 Task: Add Sprouts Astragalus to the cart.
Action: Mouse pressed left at (20, 80)
Screenshot: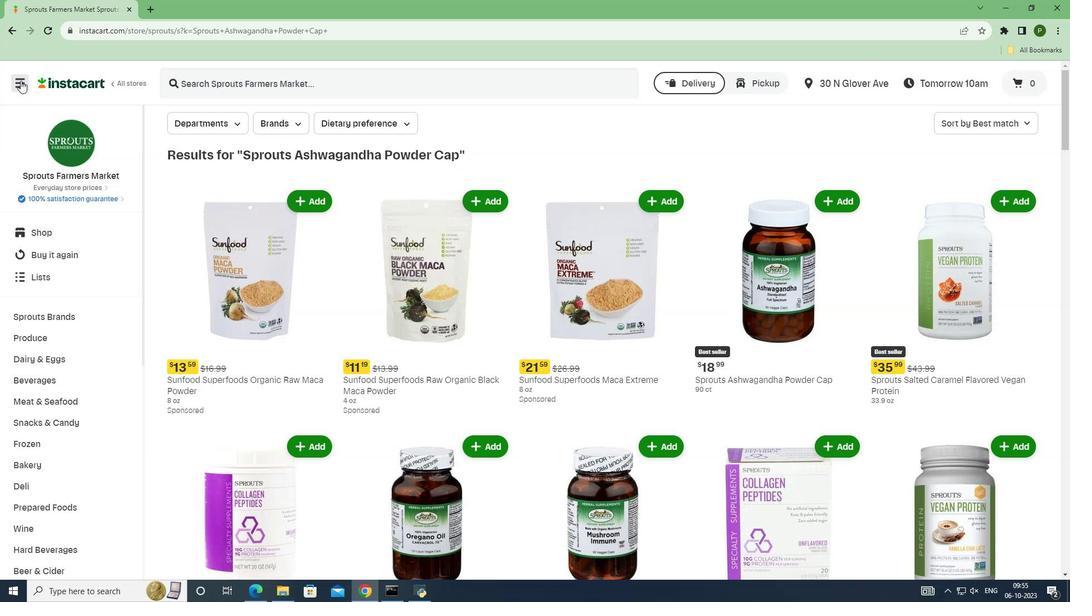 
Action: Mouse moved to (58, 301)
Screenshot: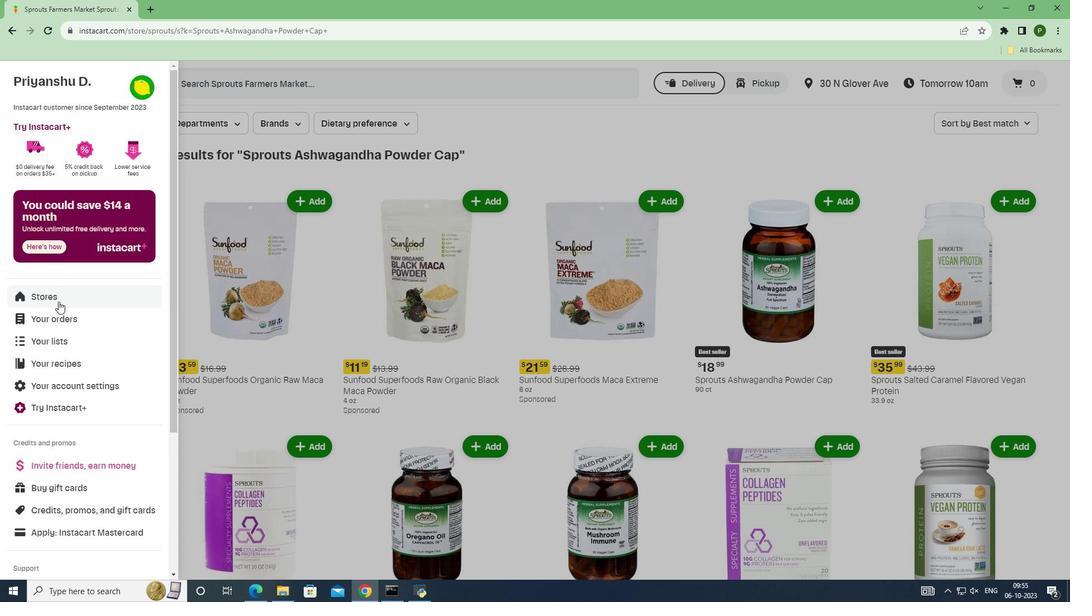 
Action: Mouse pressed left at (58, 301)
Screenshot: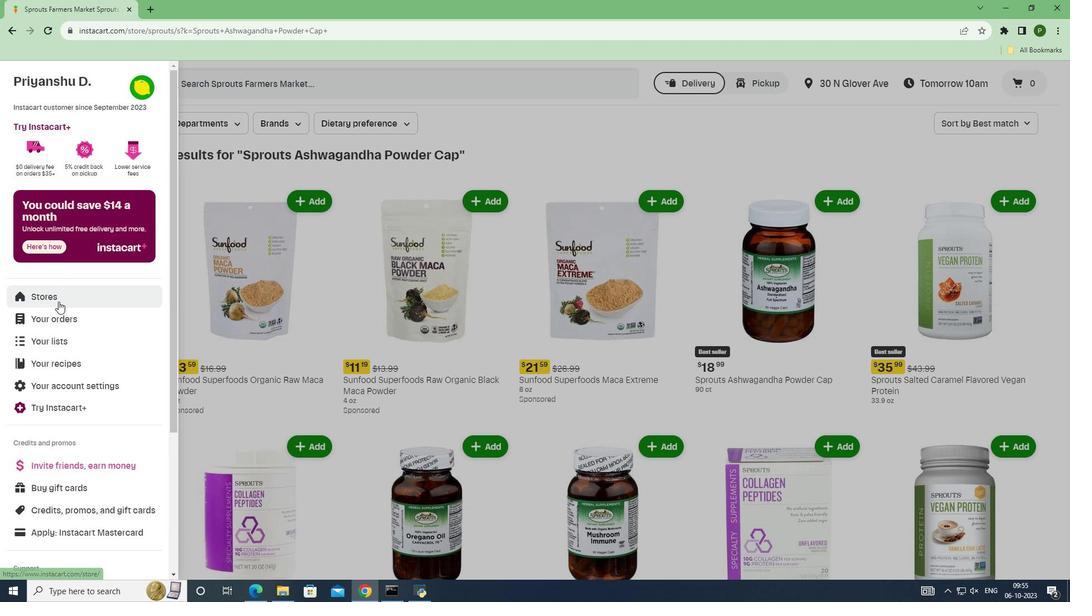 
Action: Mouse moved to (244, 118)
Screenshot: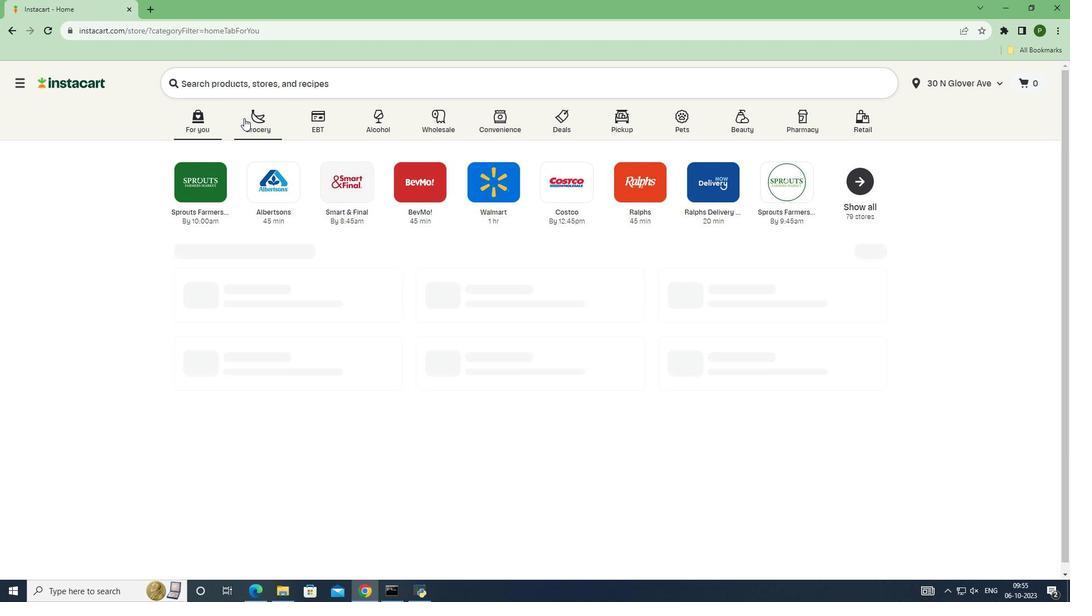 
Action: Mouse pressed left at (244, 118)
Screenshot: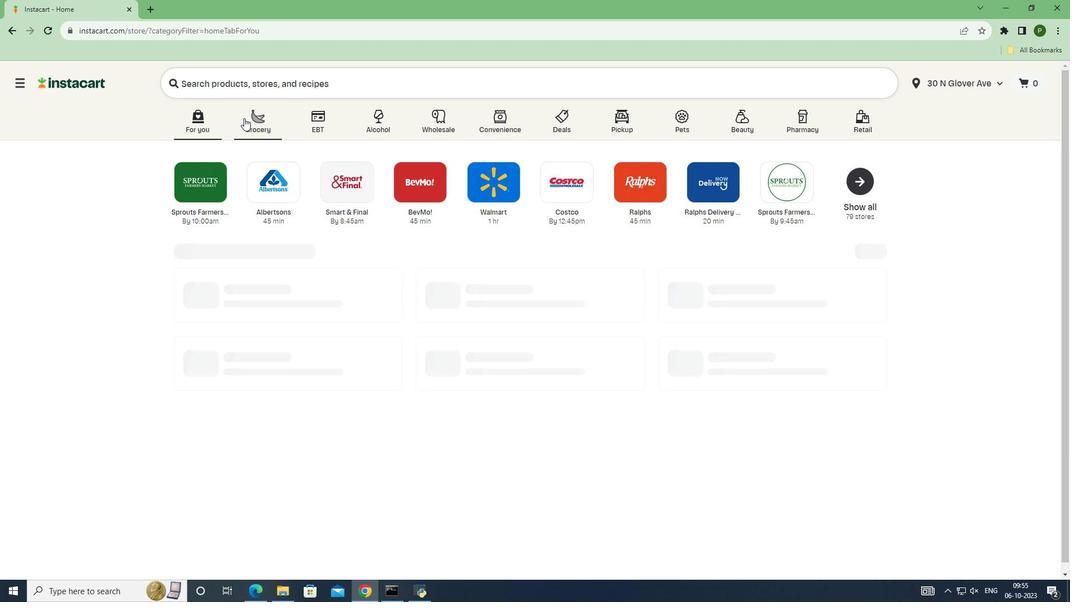 
Action: Mouse moved to (676, 252)
Screenshot: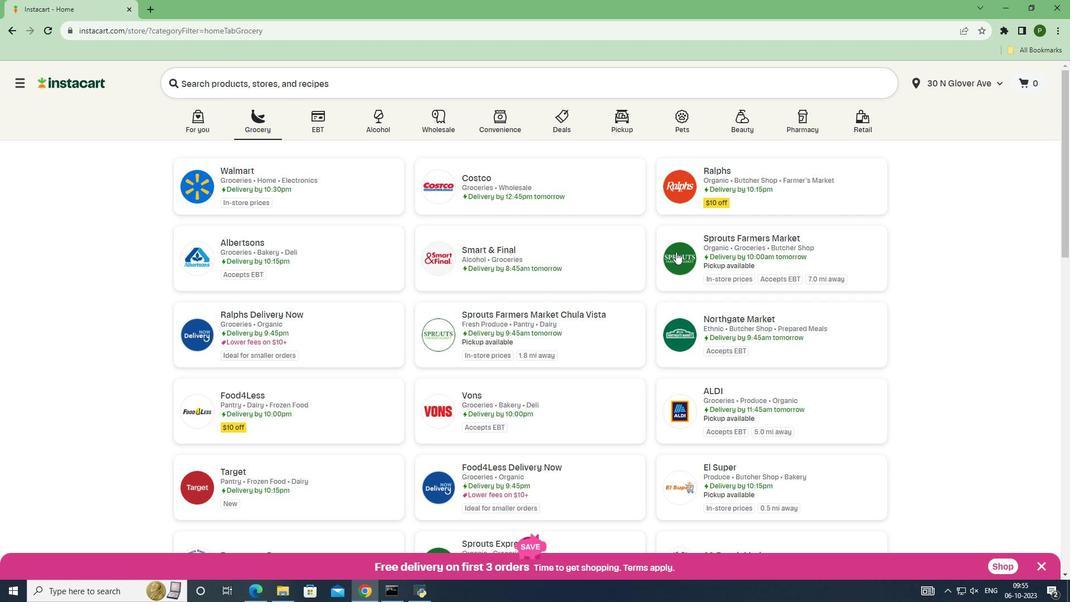 
Action: Mouse pressed left at (676, 252)
Screenshot: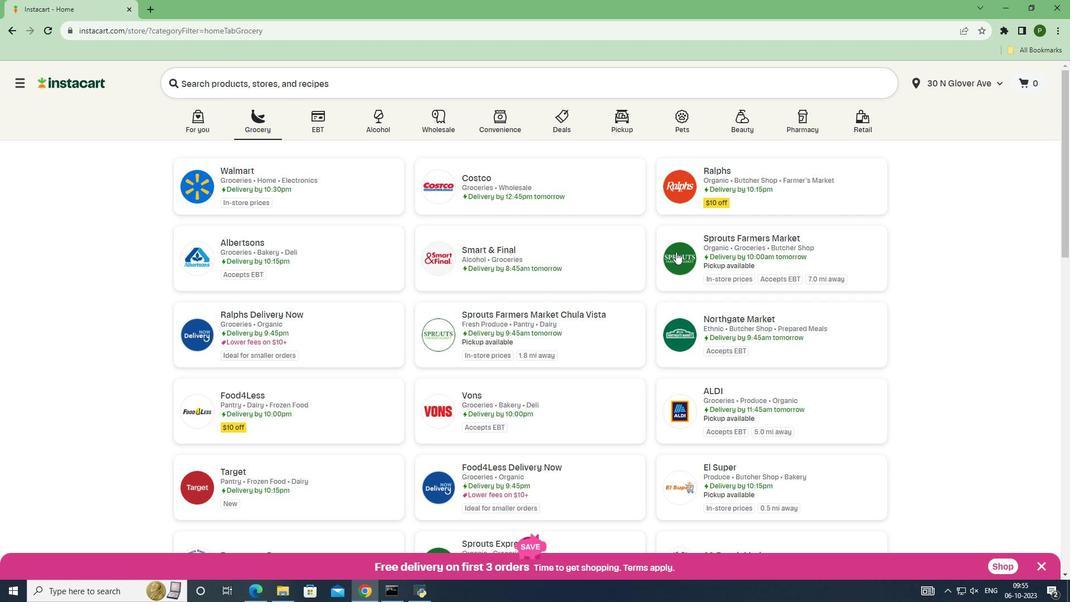 
Action: Mouse moved to (89, 316)
Screenshot: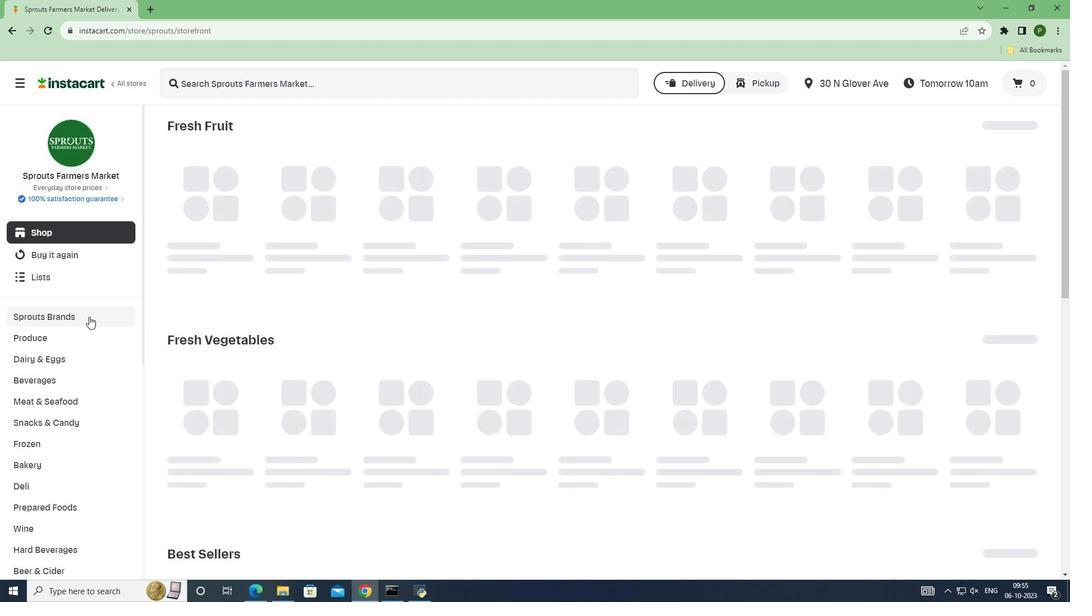 
Action: Mouse pressed left at (89, 316)
Screenshot: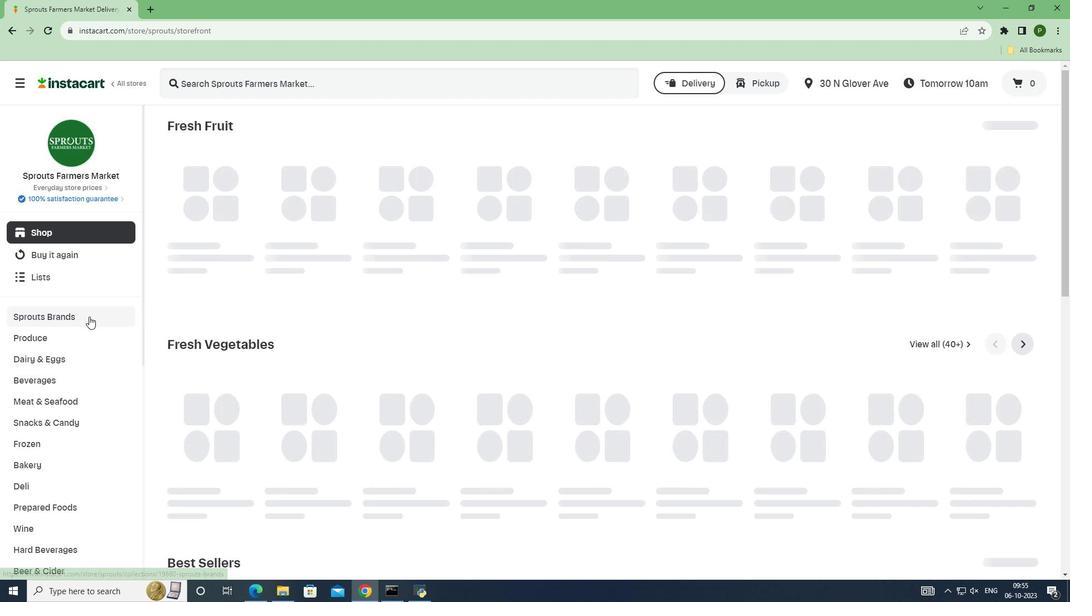 
Action: Mouse moved to (97, 460)
Screenshot: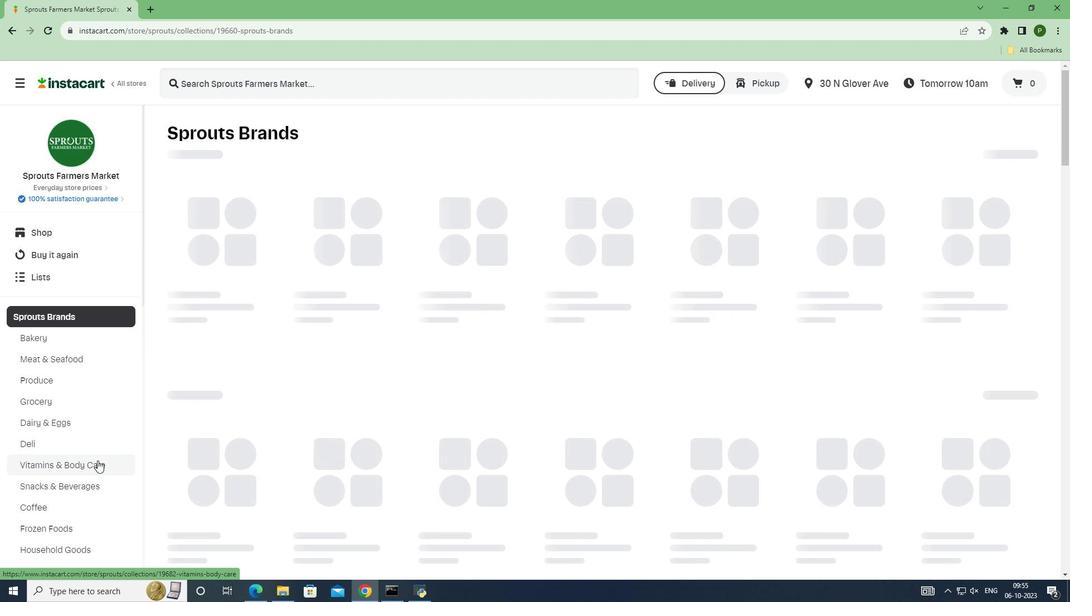 
Action: Mouse pressed left at (97, 460)
Screenshot: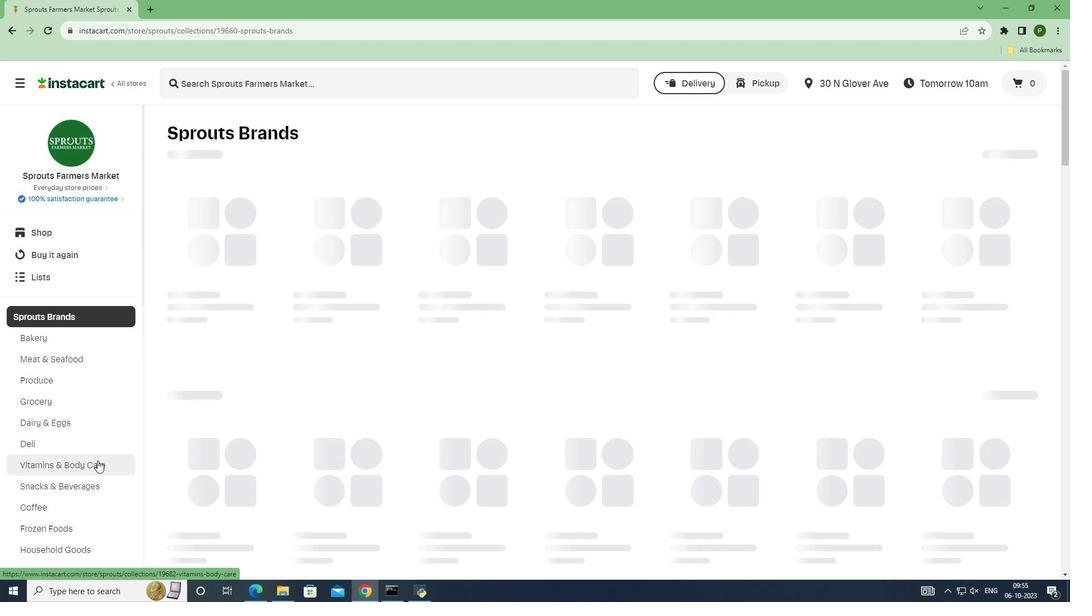 
Action: Mouse moved to (230, 87)
Screenshot: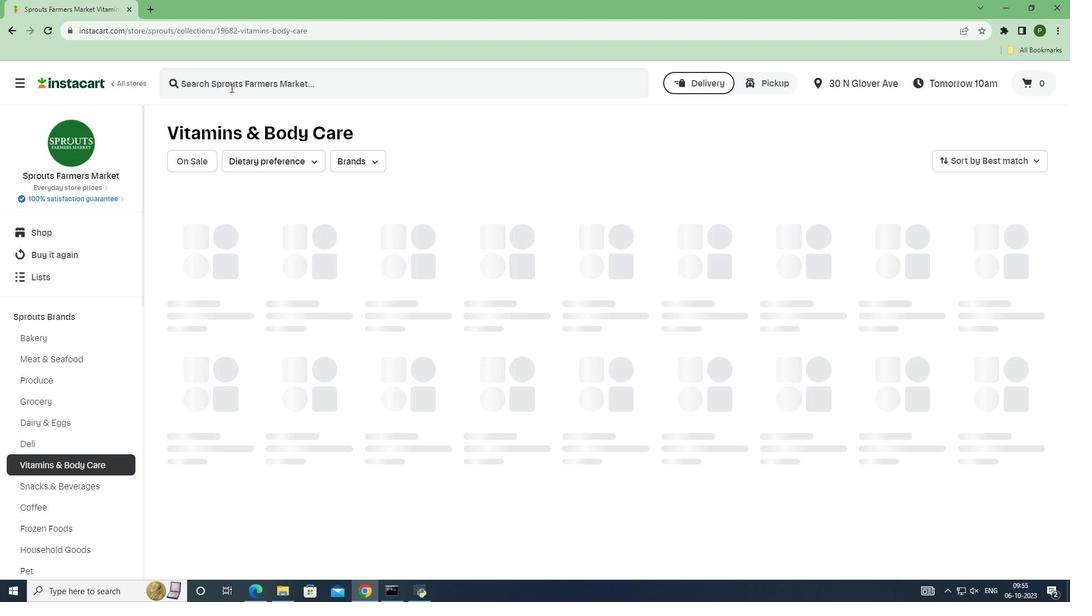 
Action: Mouse pressed left at (230, 87)
Screenshot: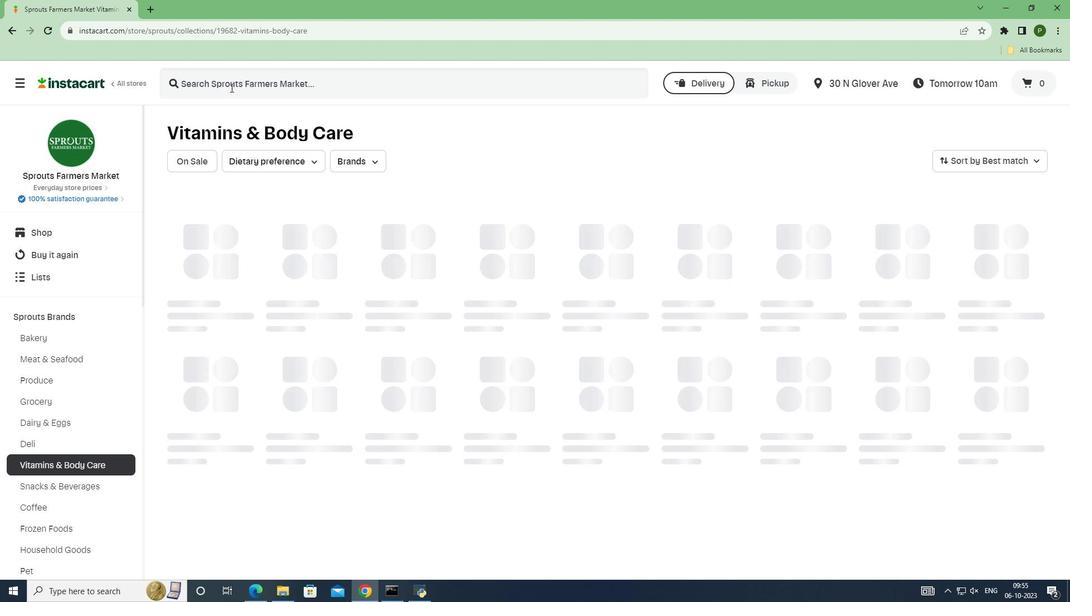 
Action: Key pressed <Key.caps_lock>S<Key.caps_lock>prouts<Key.space><Key.caps_lock>A<Key.caps_lock>stragalus<Key.space><Key.enter>
Screenshot: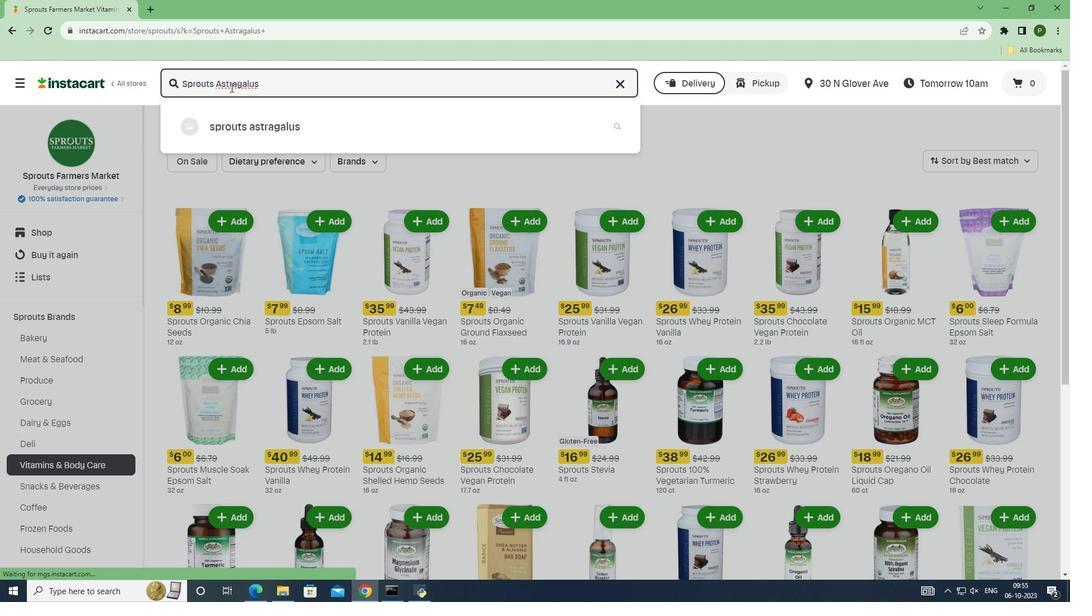 
Action: Mouse moved to (307, 199)
Screenshot: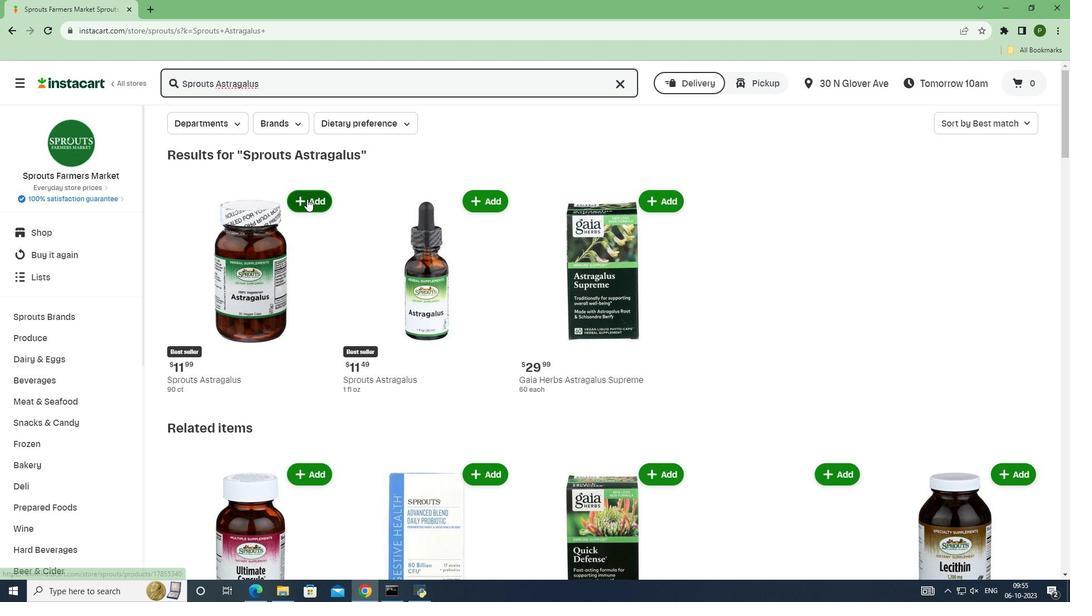 
Action: Mouse pressed left at (307, 199)
Screenshot: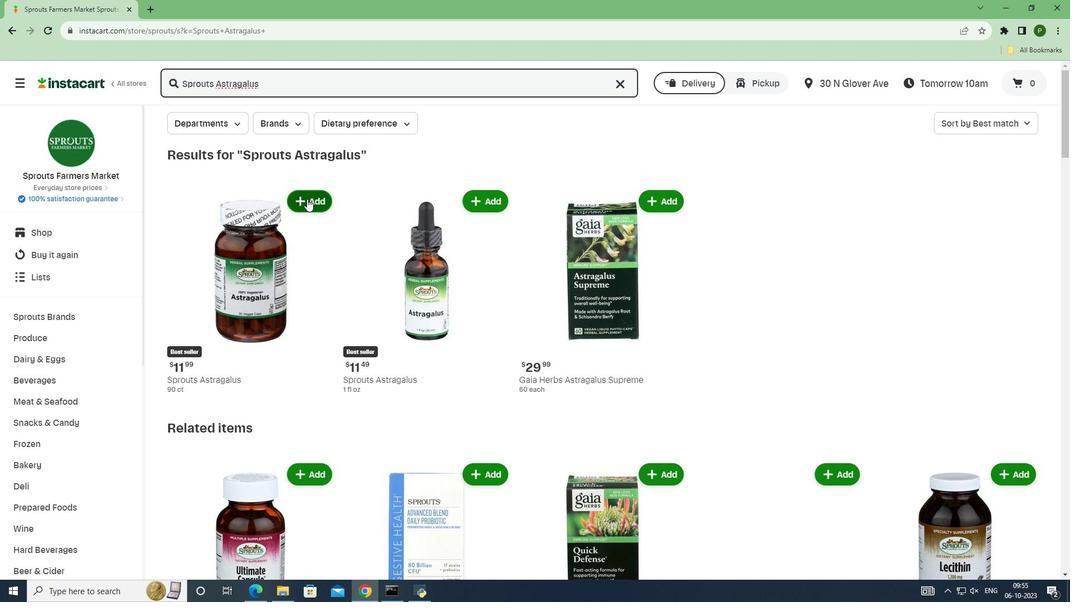 
Action: Mouse moved to (317, 296)
Screenshot: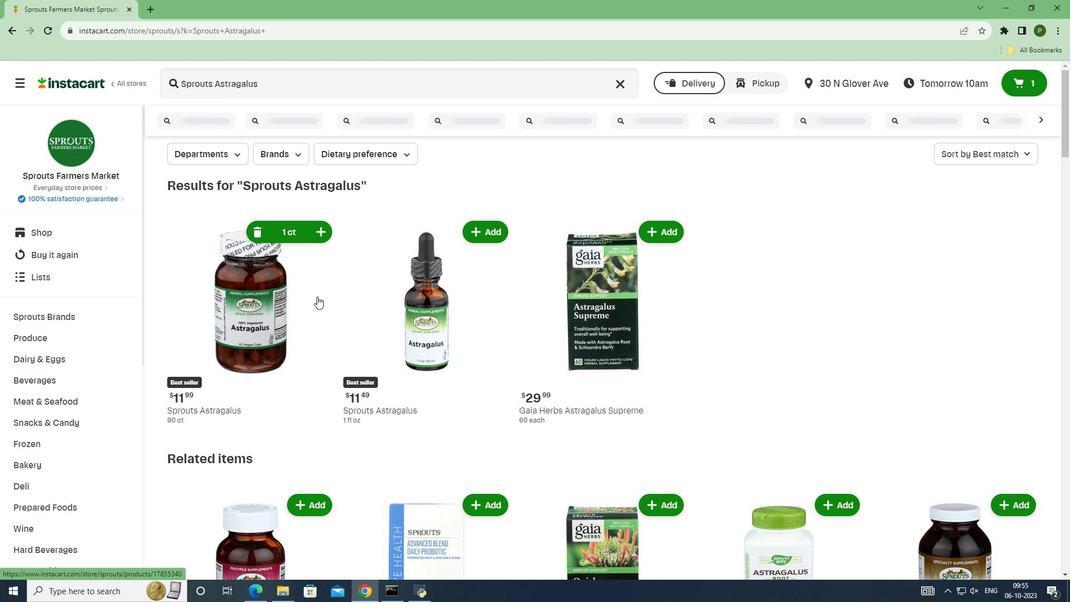 
